 Task: Configure the junk email settings in Outlook to 'Low' protection, permanently delete suspected junk emails, and enable warnings for suspicious domain names.
Action: Mouse moved to (93, 59)
Screenshot: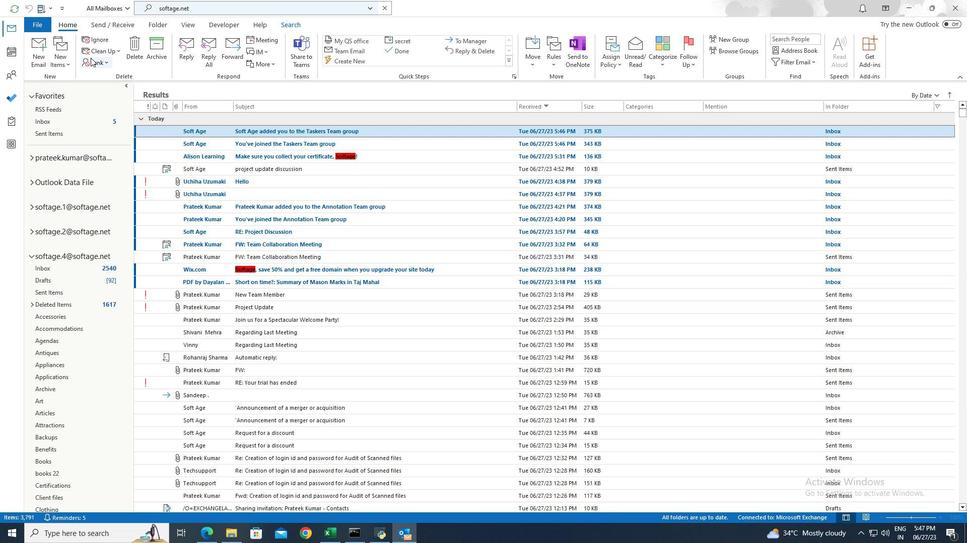 
Action: Mouse pressed left at (93, 59)
Screenshot: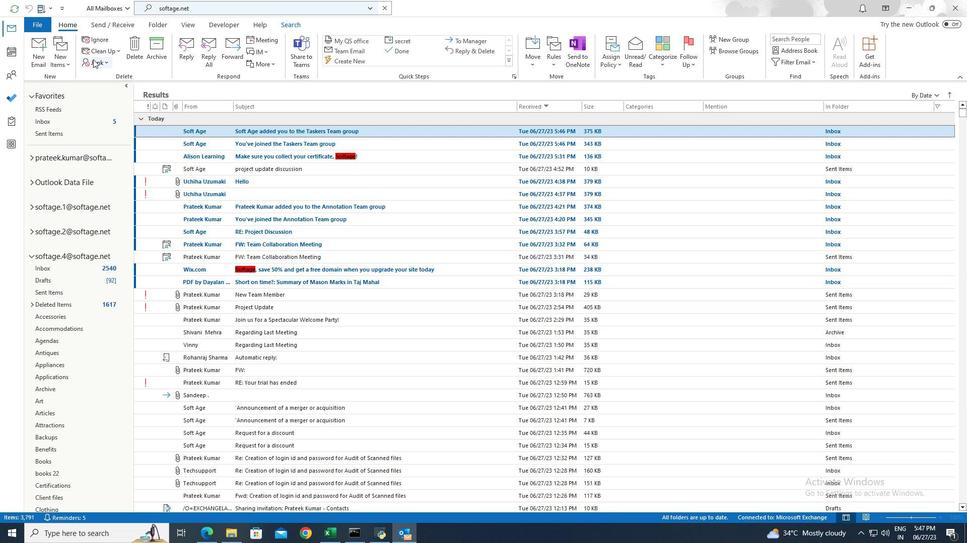 
Action: Mouse moved to (110, 146)
Screenshot: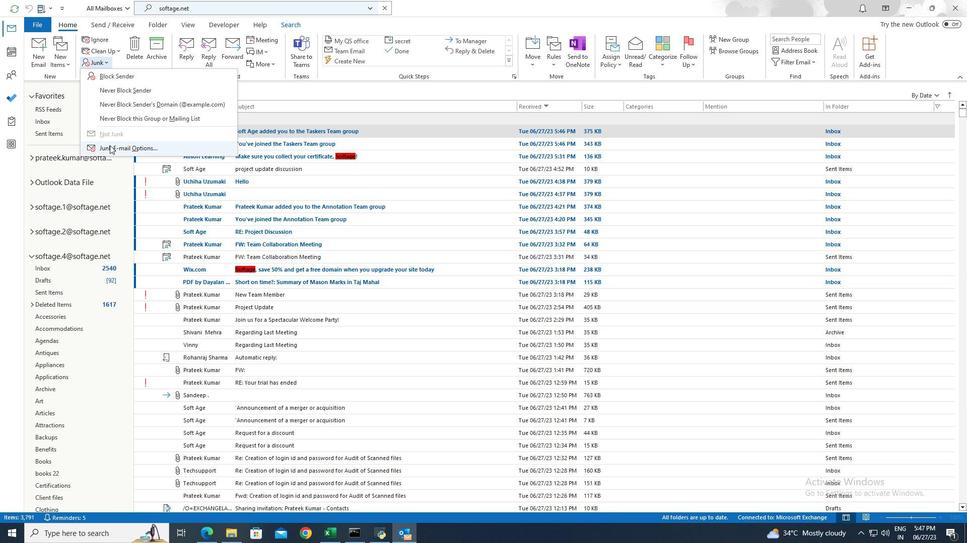 
Action: Mouse pressed left at (110, 146)
Screenshot: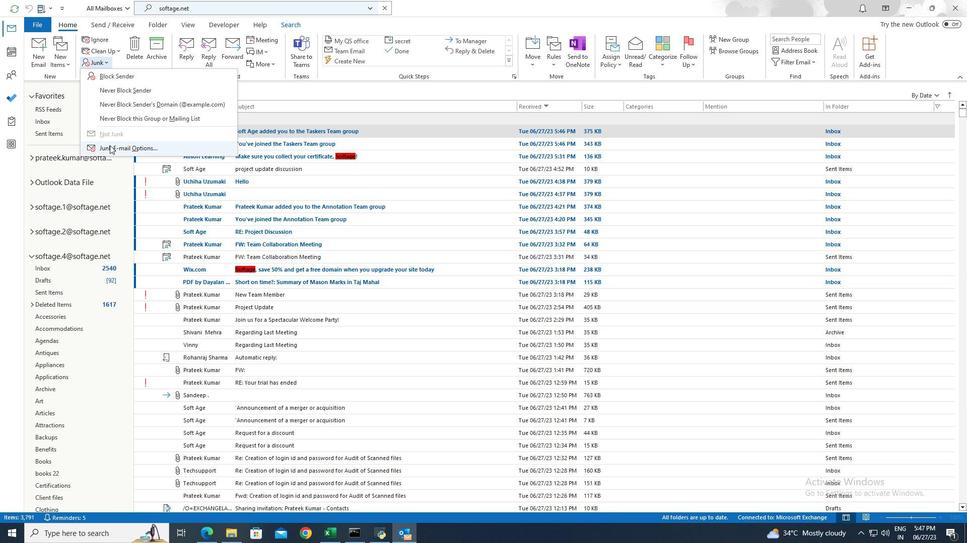 
Action: Mouse moved to (408, 219)
Screenshot: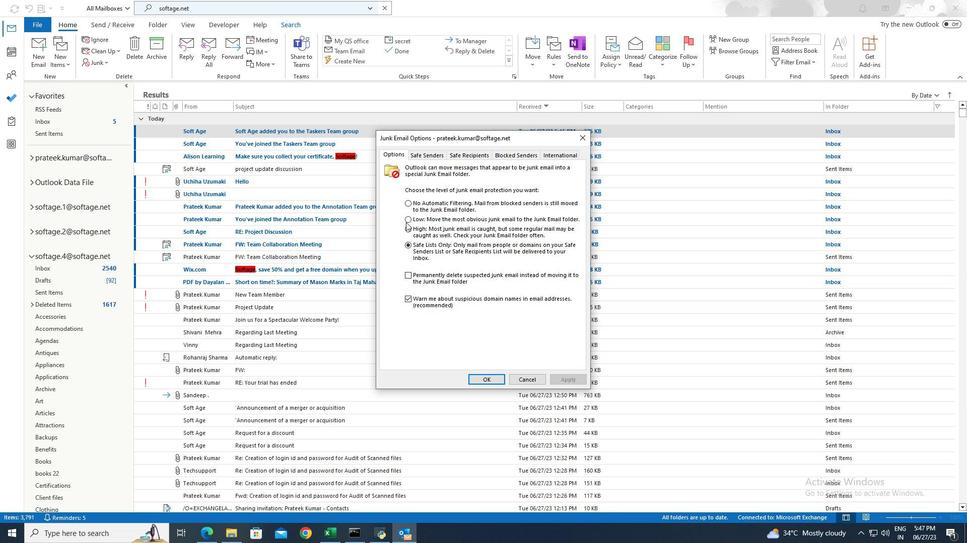 
Action: Mouse pressed left at (408, 219)
Screenshot: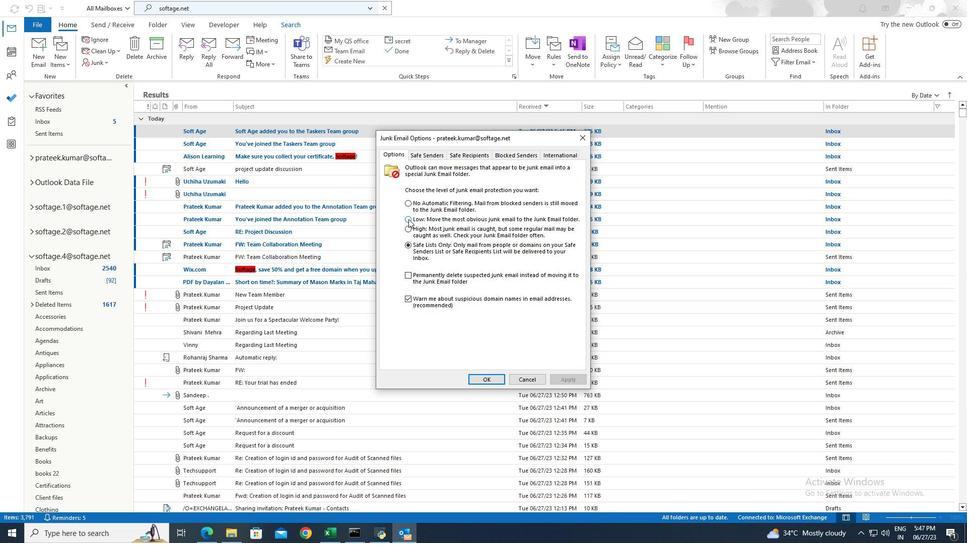 
Action: Mouse moved to (406, 274)
Screenshot: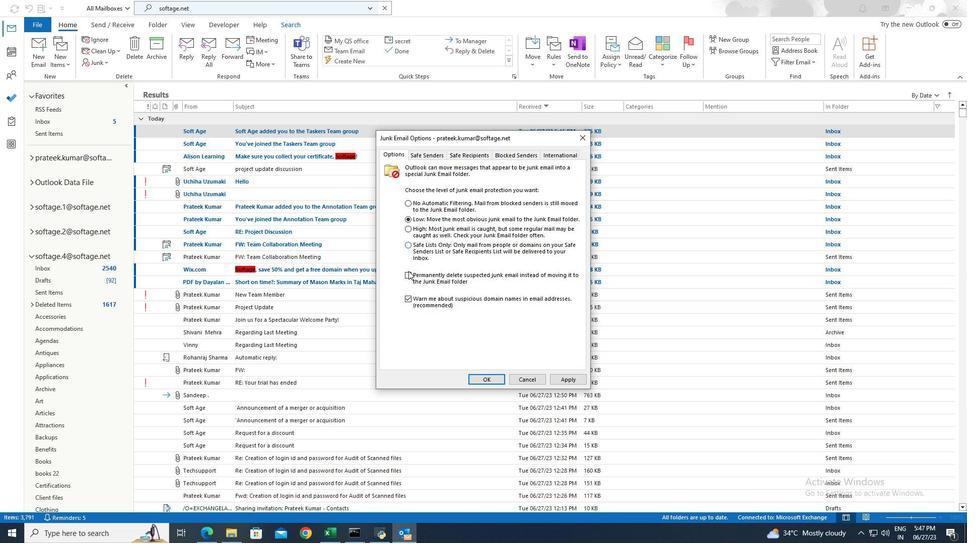 
Action: Mouse pressed left at (406, 274)
Screenshot: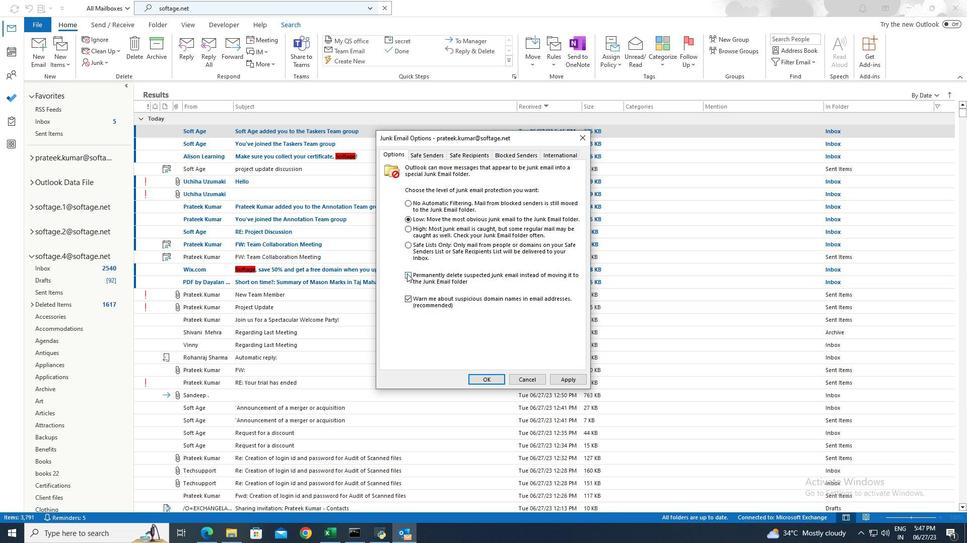 
Action: Mouse moved to (406, 297)
Screenshot: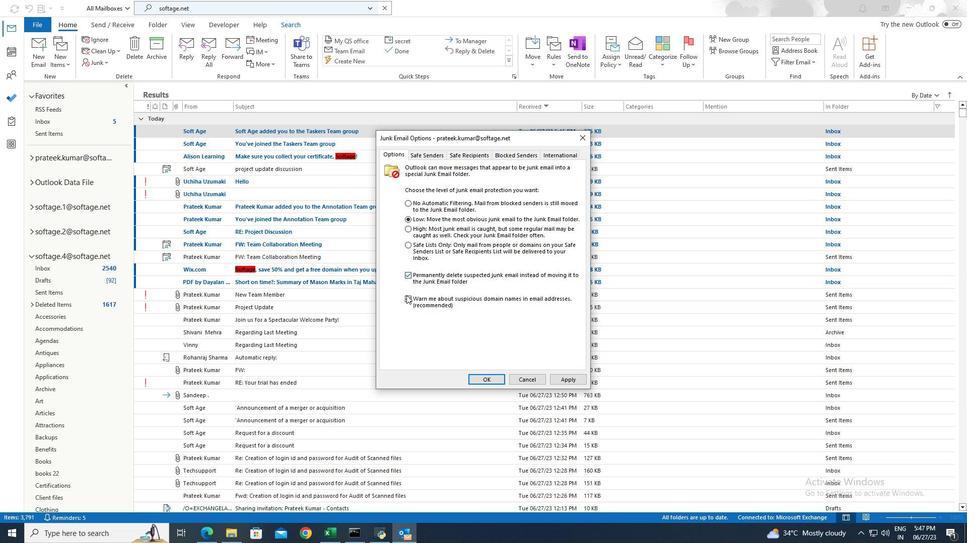 
Action: Mouse pressed left at (406, 297)
Screenshot: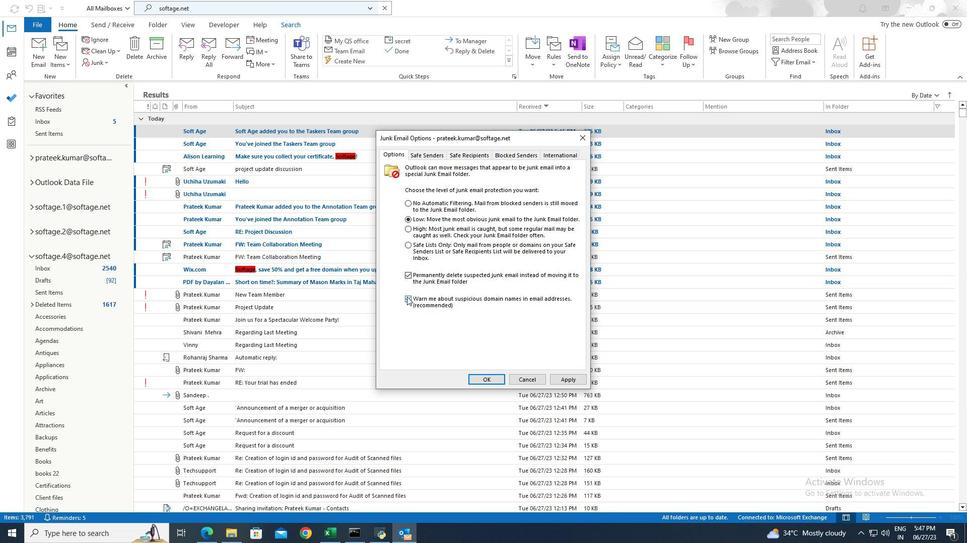 
Action: Mouse moved to (556, 378)
Screenshot: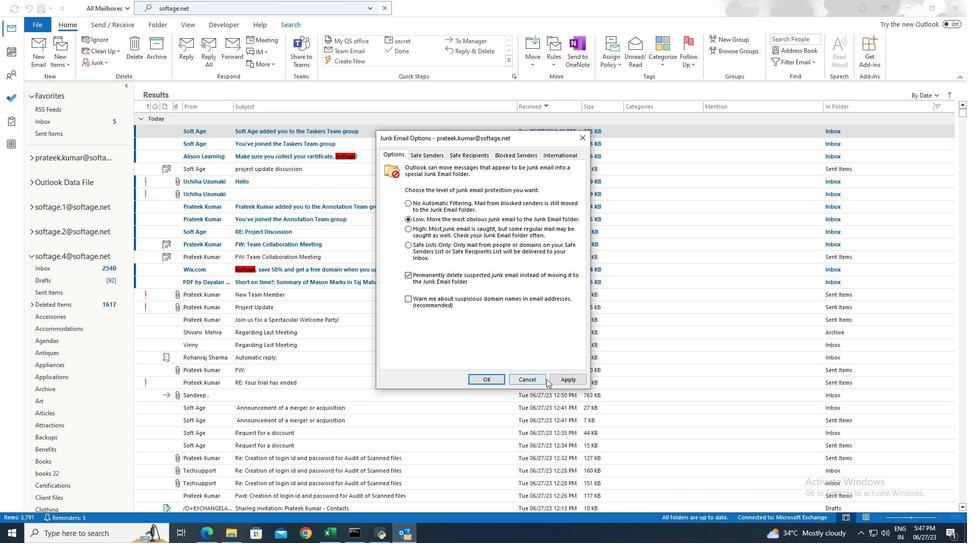 
Action: Mouse pressed left at (556, 378)
Screenshot: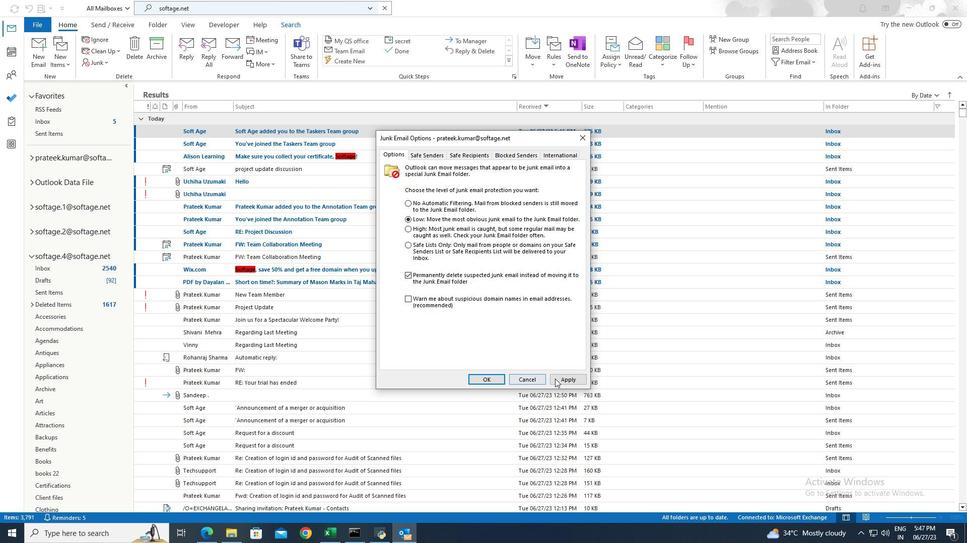 
Action: Mouse moved to (490, 375)
Screenshot: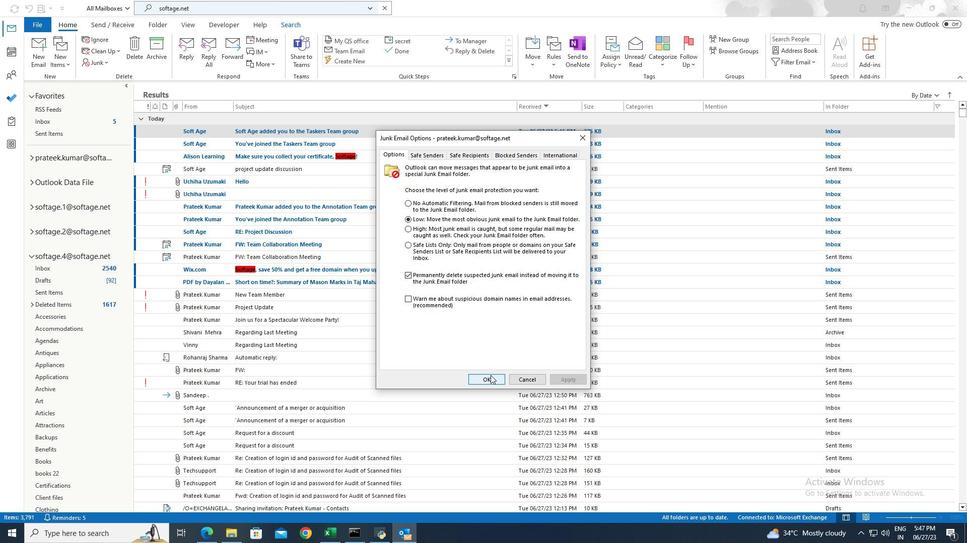 
Action: Mouse pressed left at (490, 375)
Screenshot: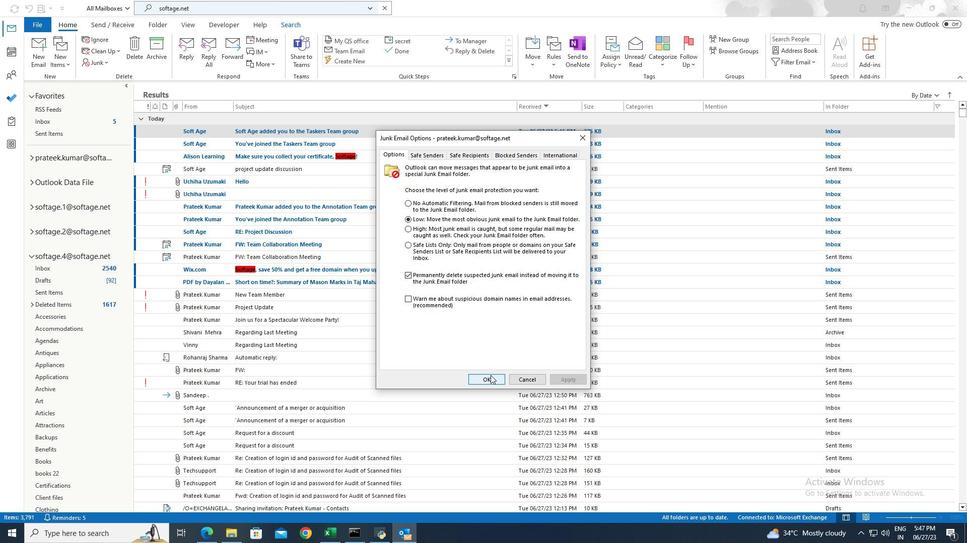 
Action: Mouse moved to (481, 369)
Screenshot: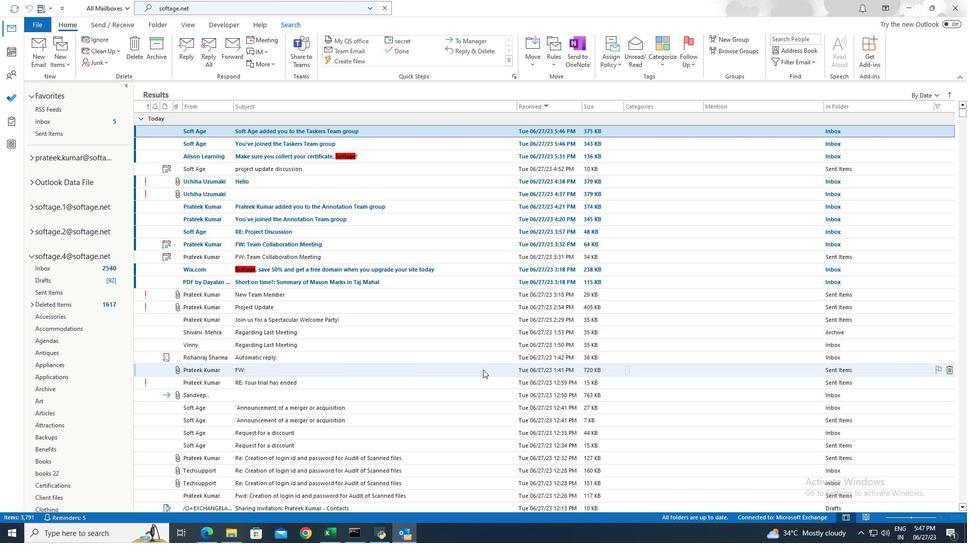 
